 Task: Change the settings to start the week on Sunday.
Action: Mouse moved to (1061, 111)
Screenshot: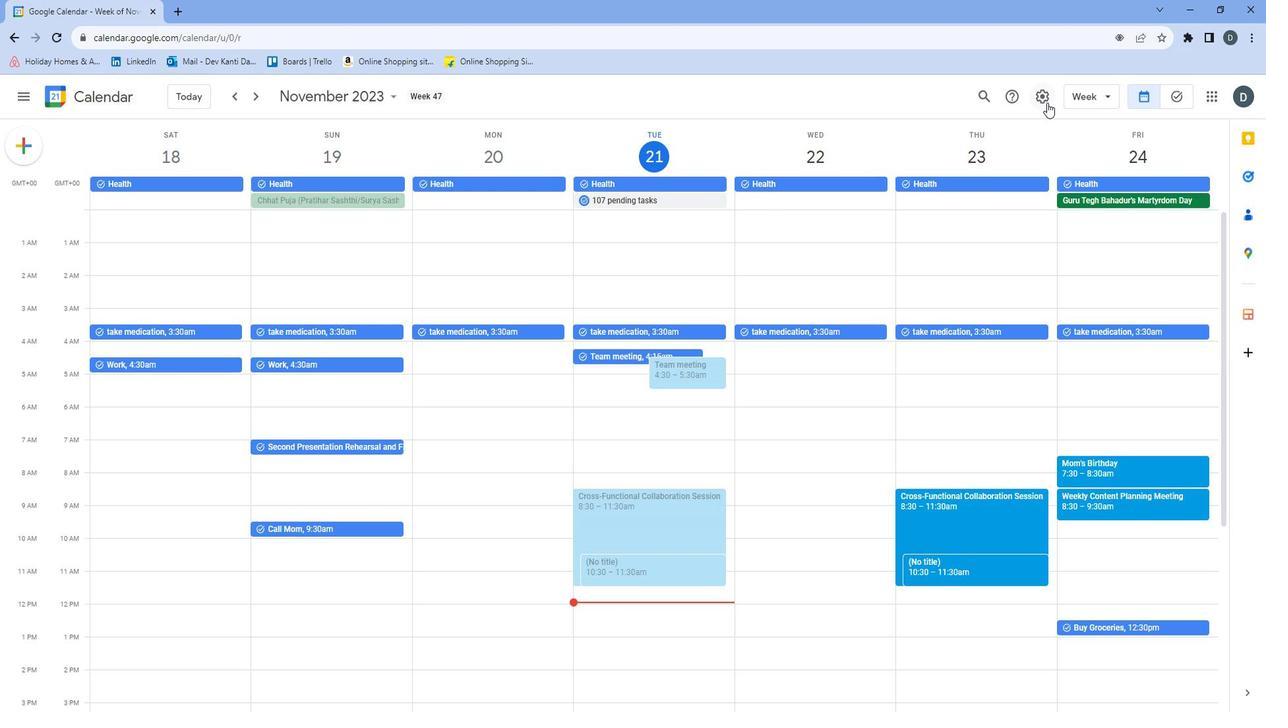 
Action: Mouse pressed left at (1061, 111)
Screenshot: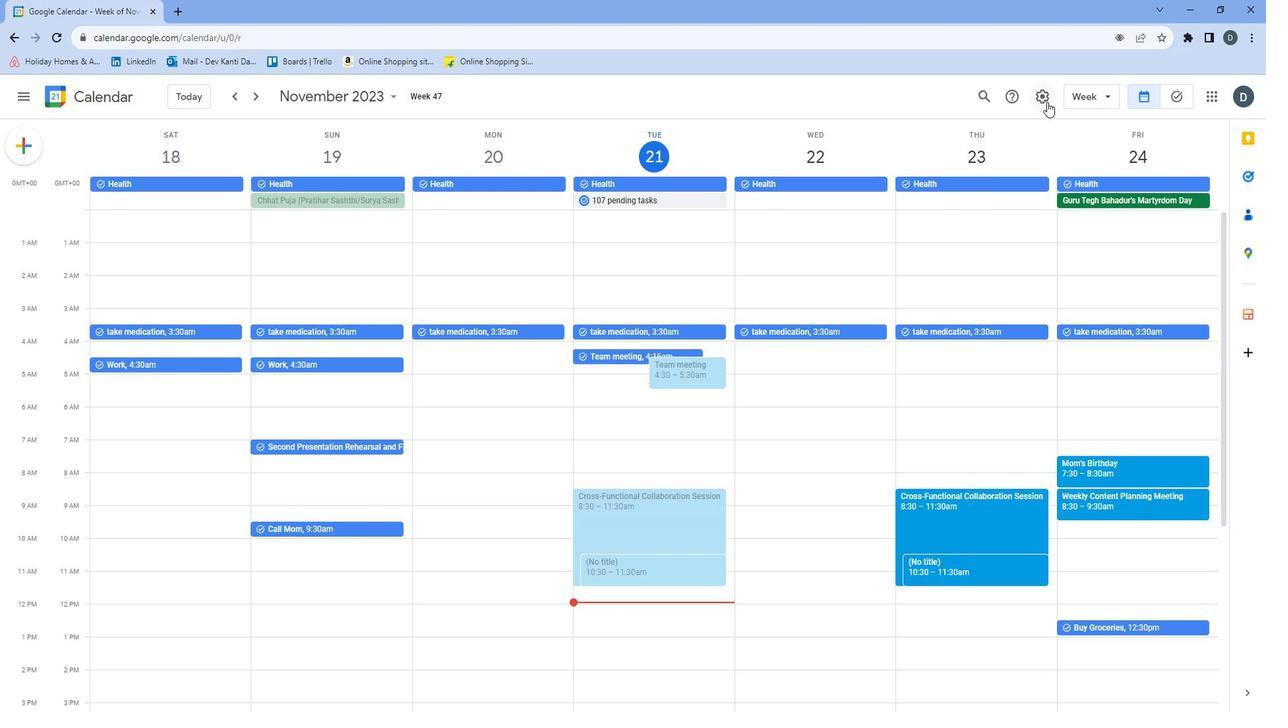
Action: Mouse moved to (1061, 133)
Screenshot: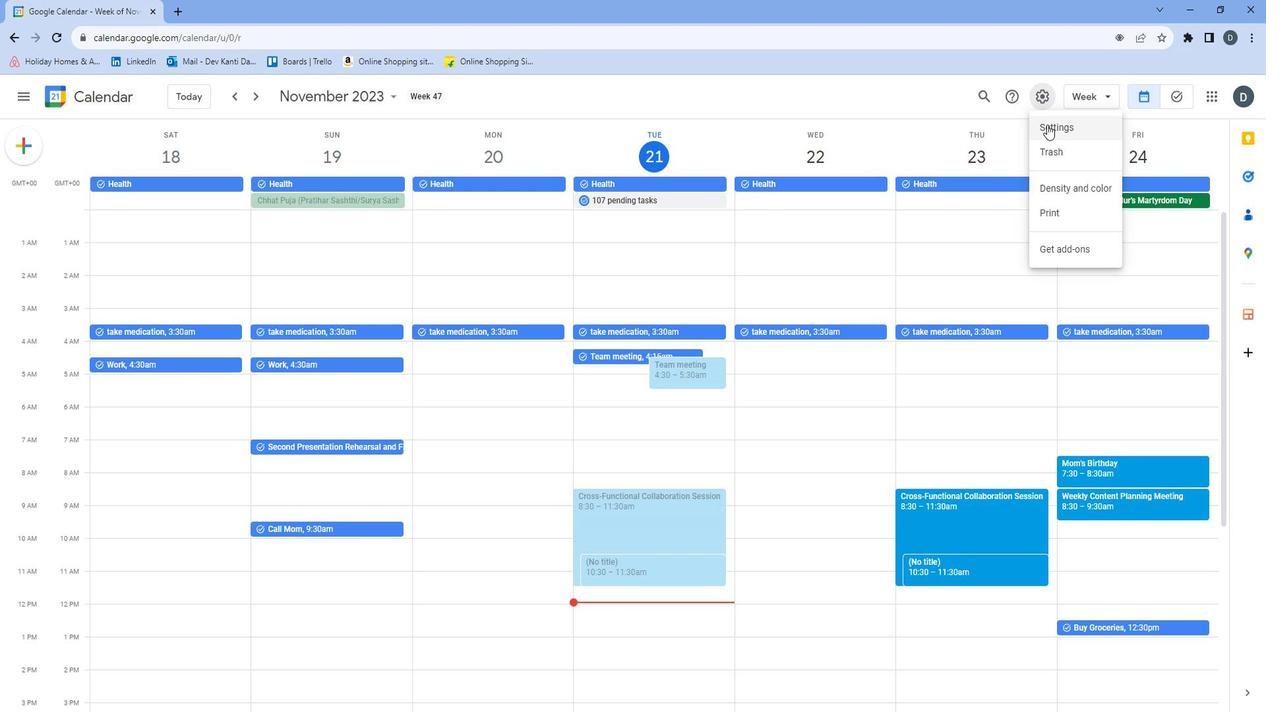 
Action: Mouse pressed left at (1061, 133)
Screenshot: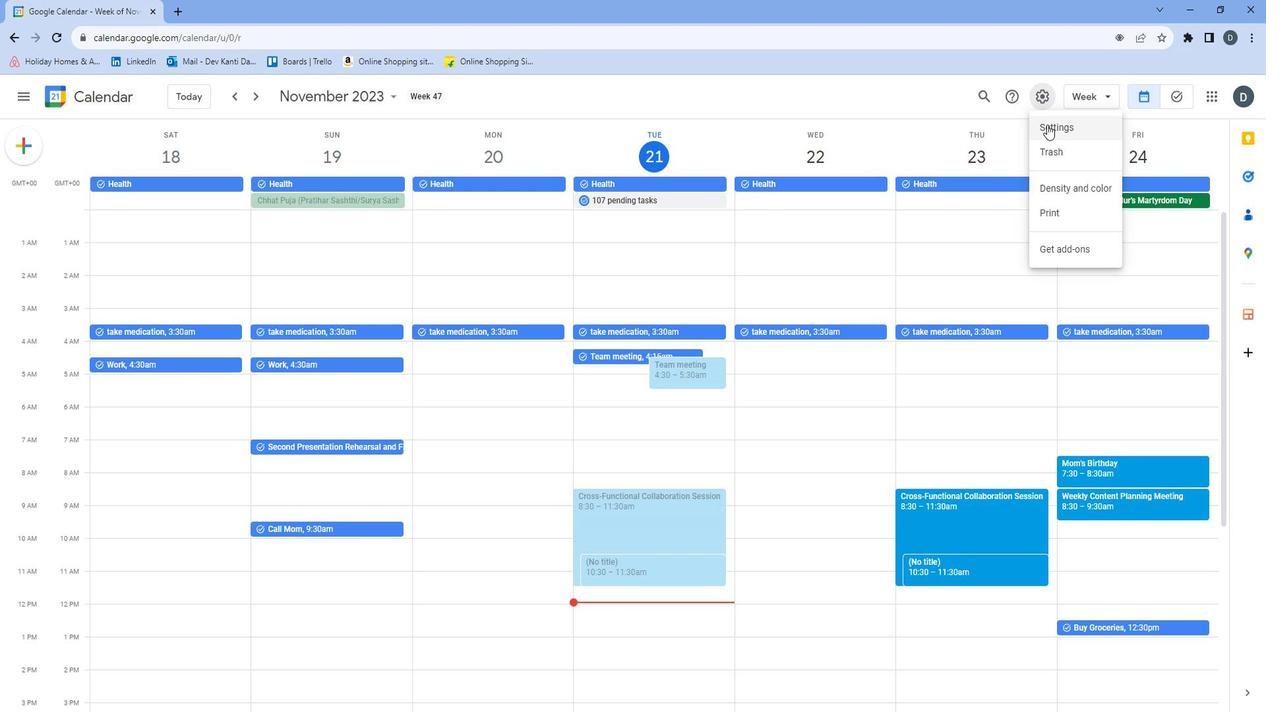 
Action: Mouse moved to (735, 321)
Screenshot: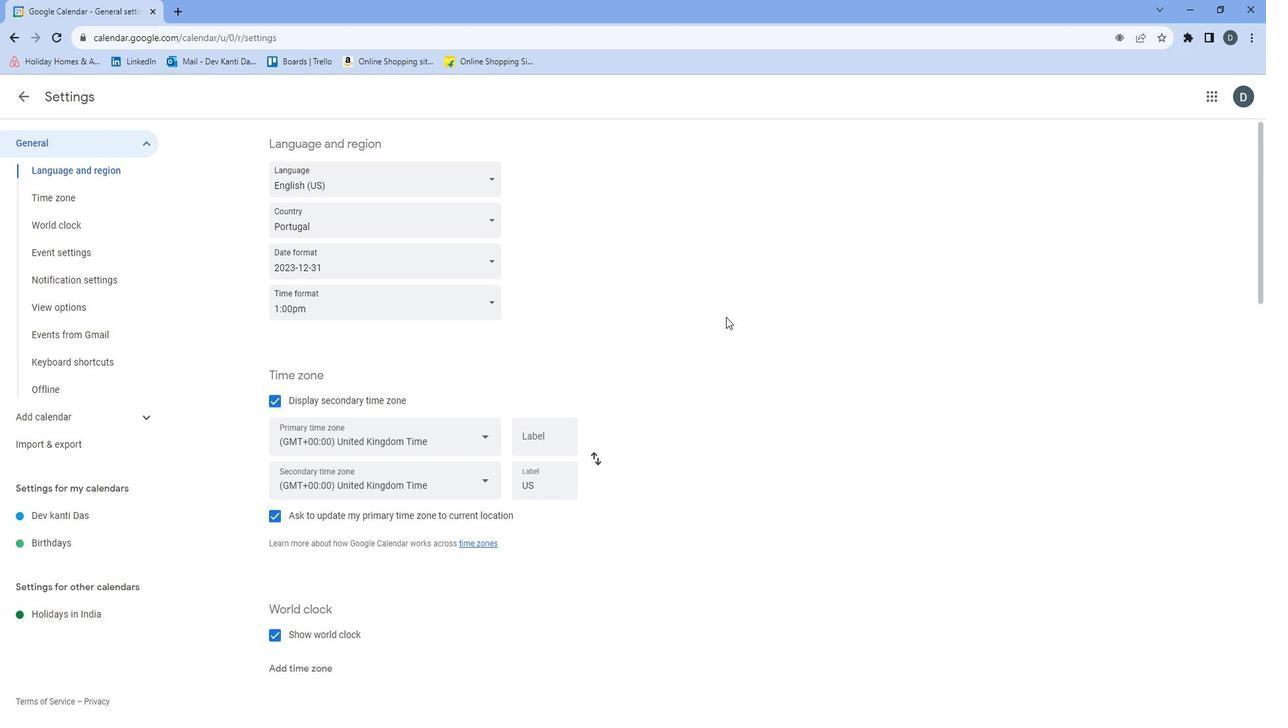 
Action: Mouse scrolled (735, 320) with delta (0, 0)
Screenshot: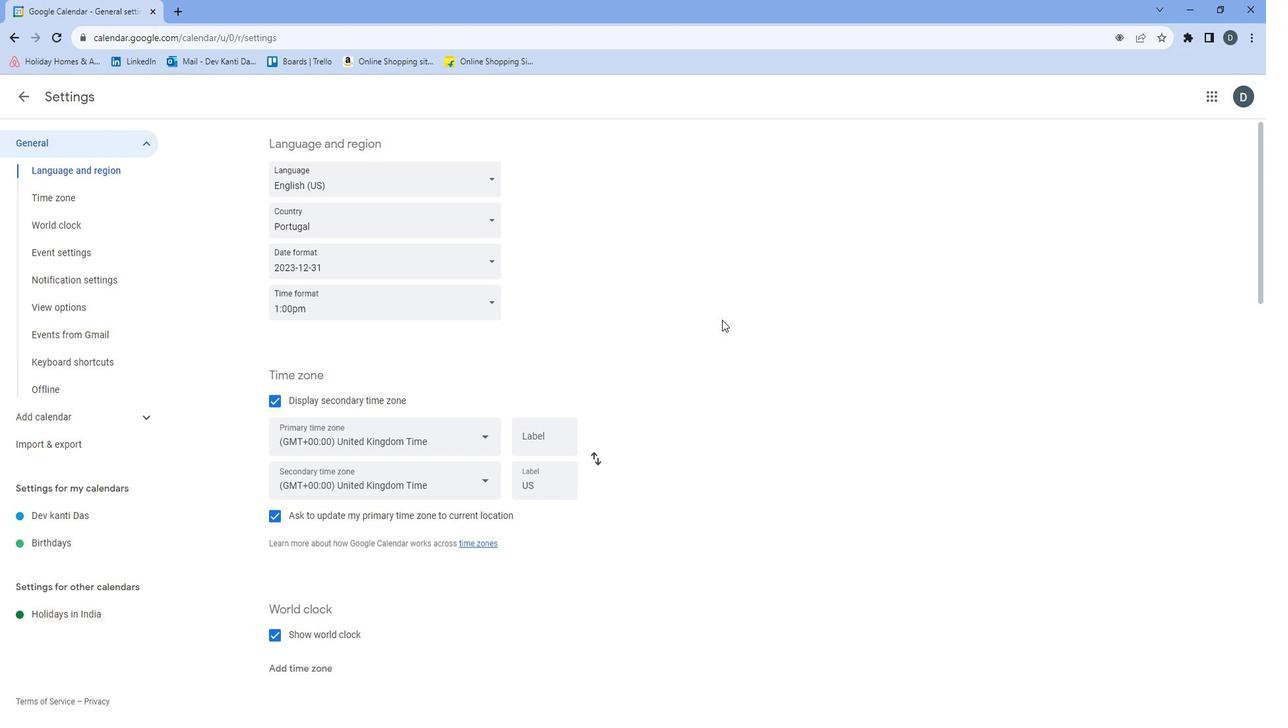 
Action: Mouse moved to (735, 321)
Screenshot: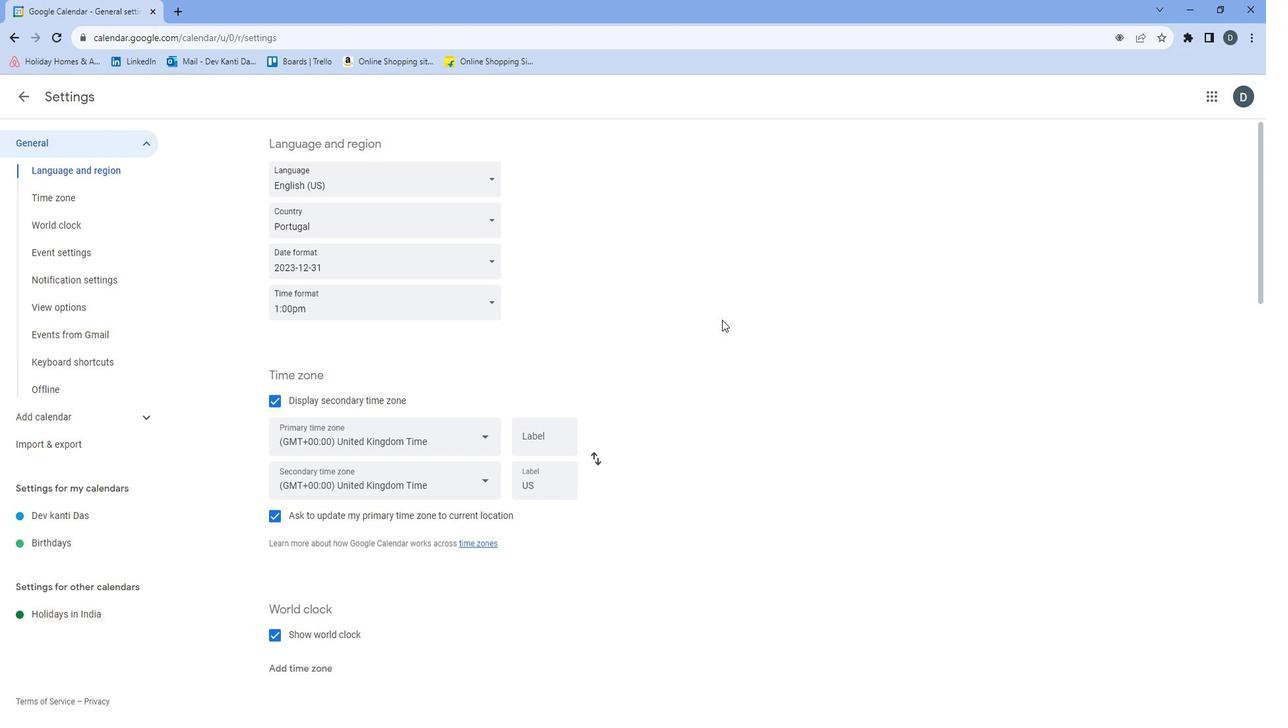 
Action: Mouse scrolled (735, 320) with delta (0, 0)
Screenshot: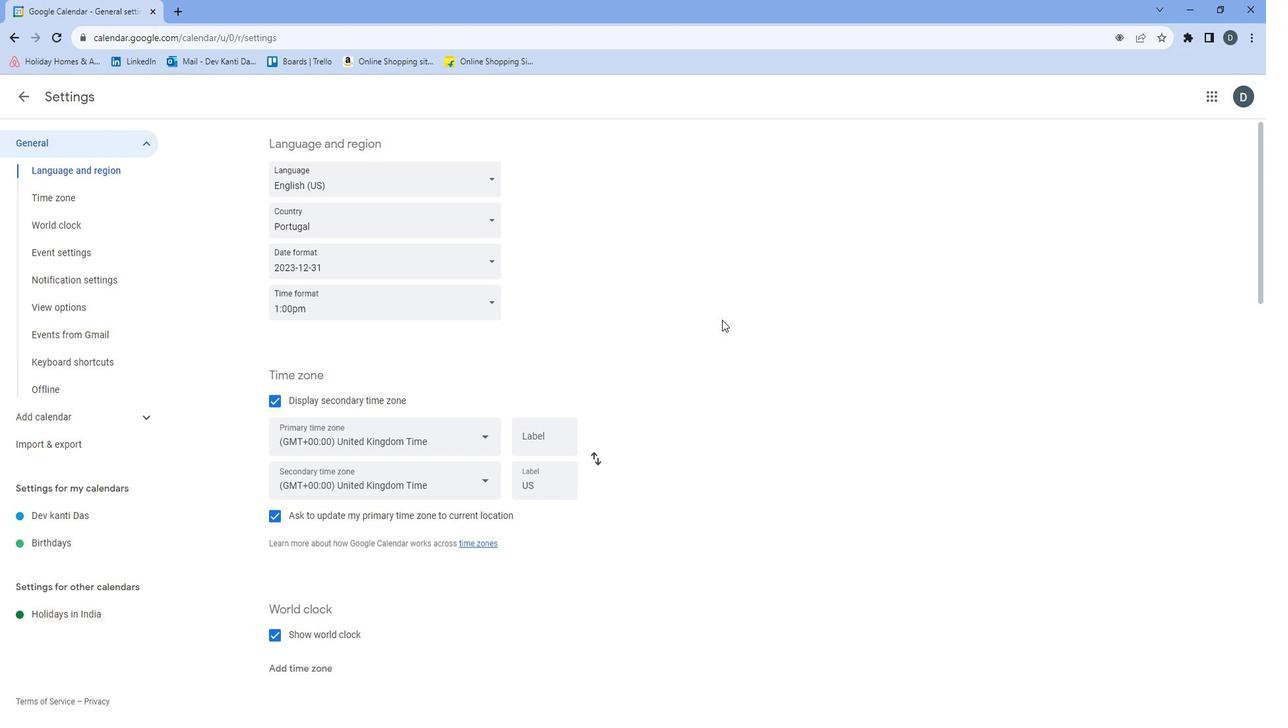 
Action: Mouse moved to (734, 321)
Screenshot: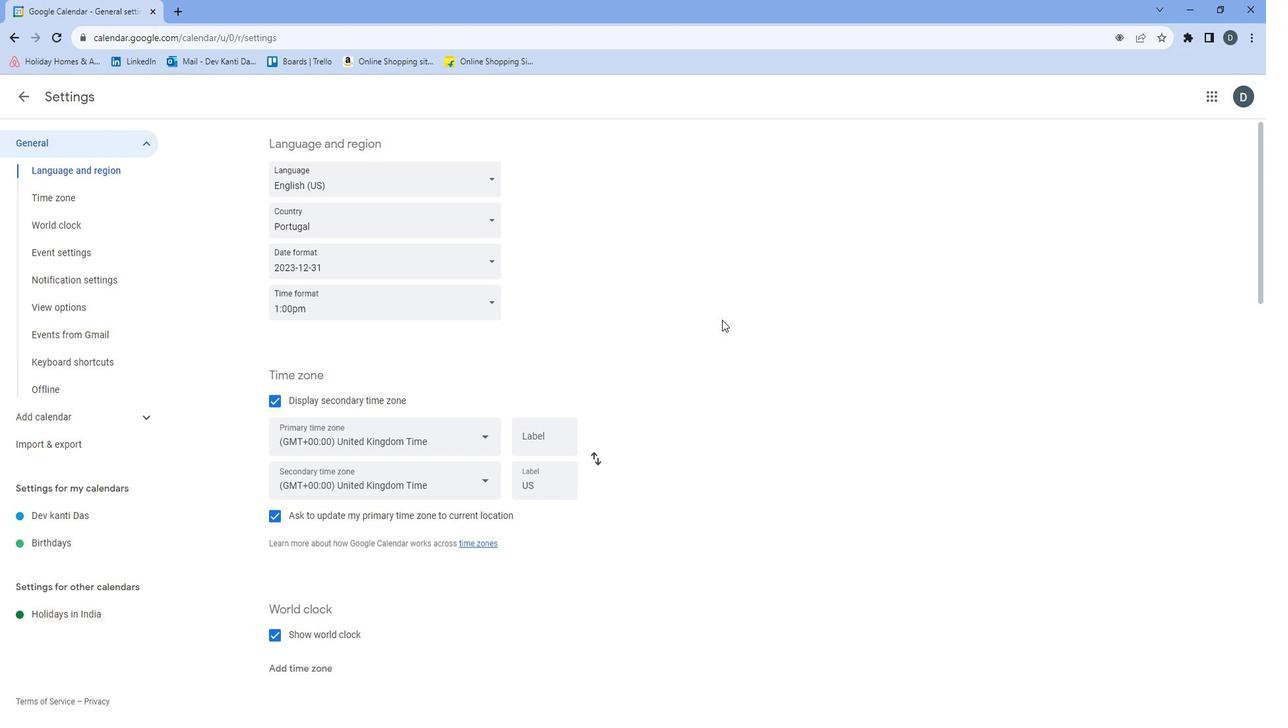 
Action: Mouse scrolled (734, 320) with delta (0, 0)
Screenshot: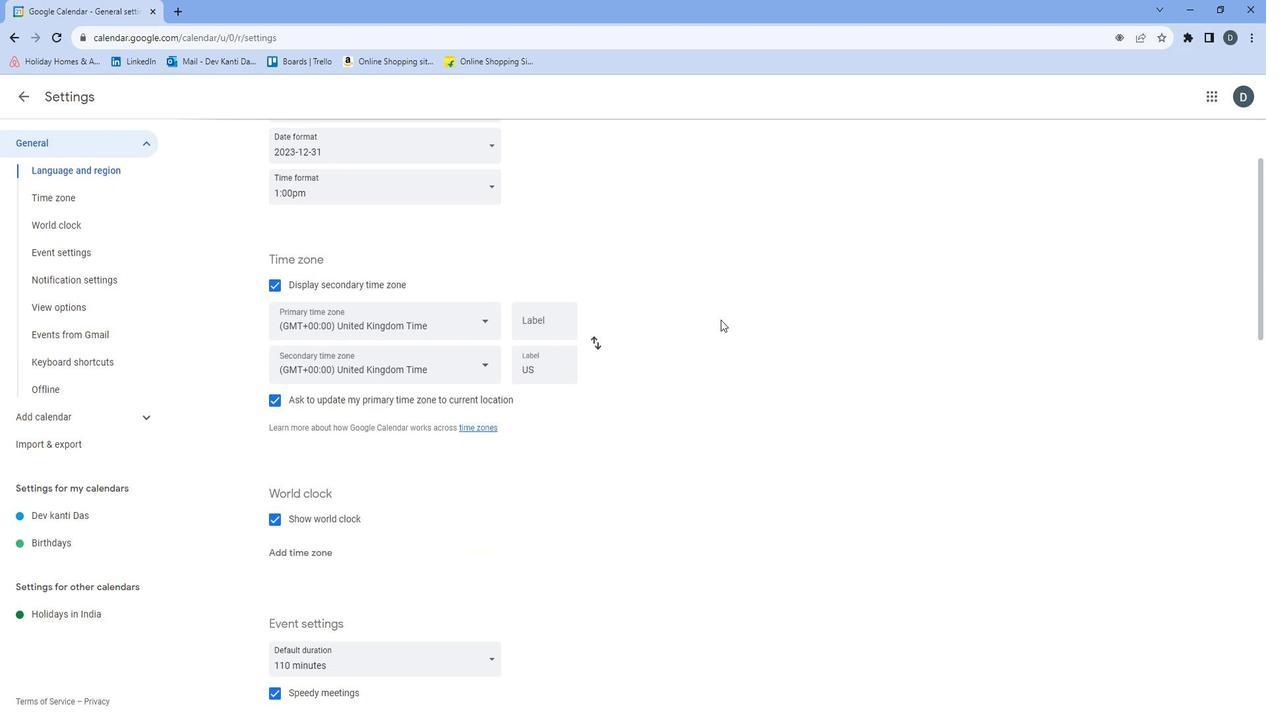
Action: Mouse moved to (733, 320)
Screenshot: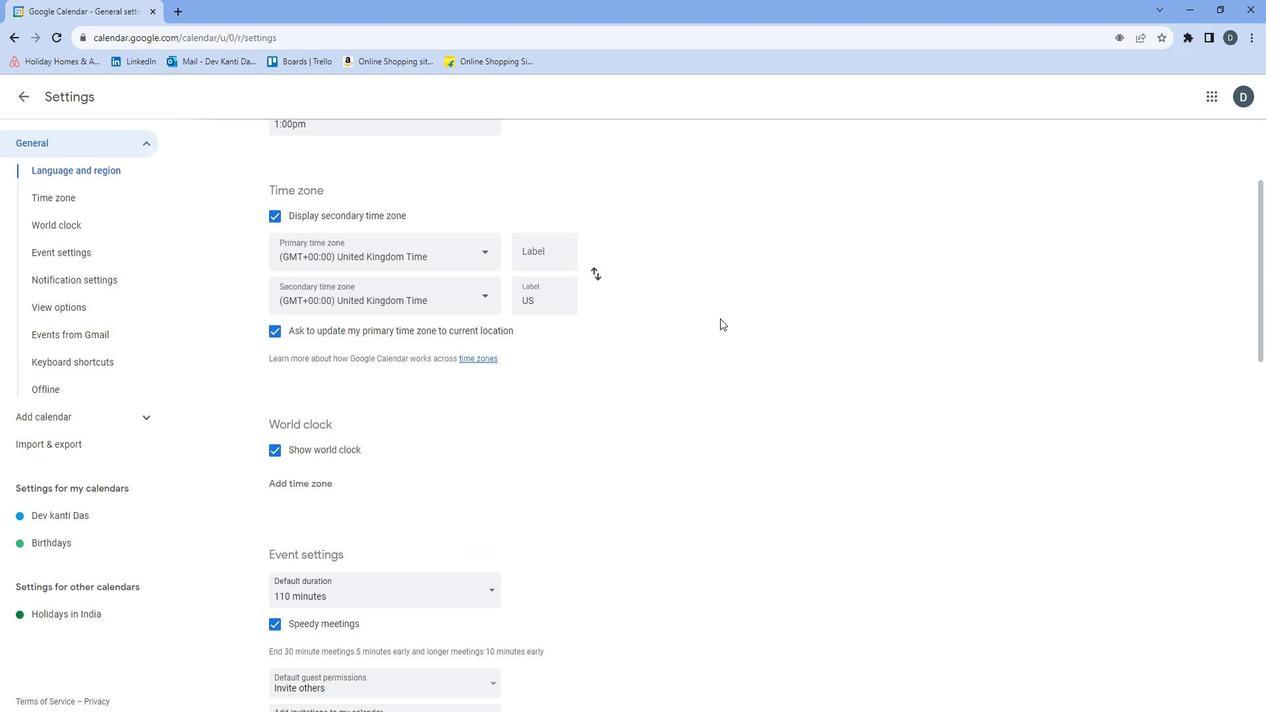 
Action: Mouse scrolled (733, 319) with delta (0, 0)
Screenshot: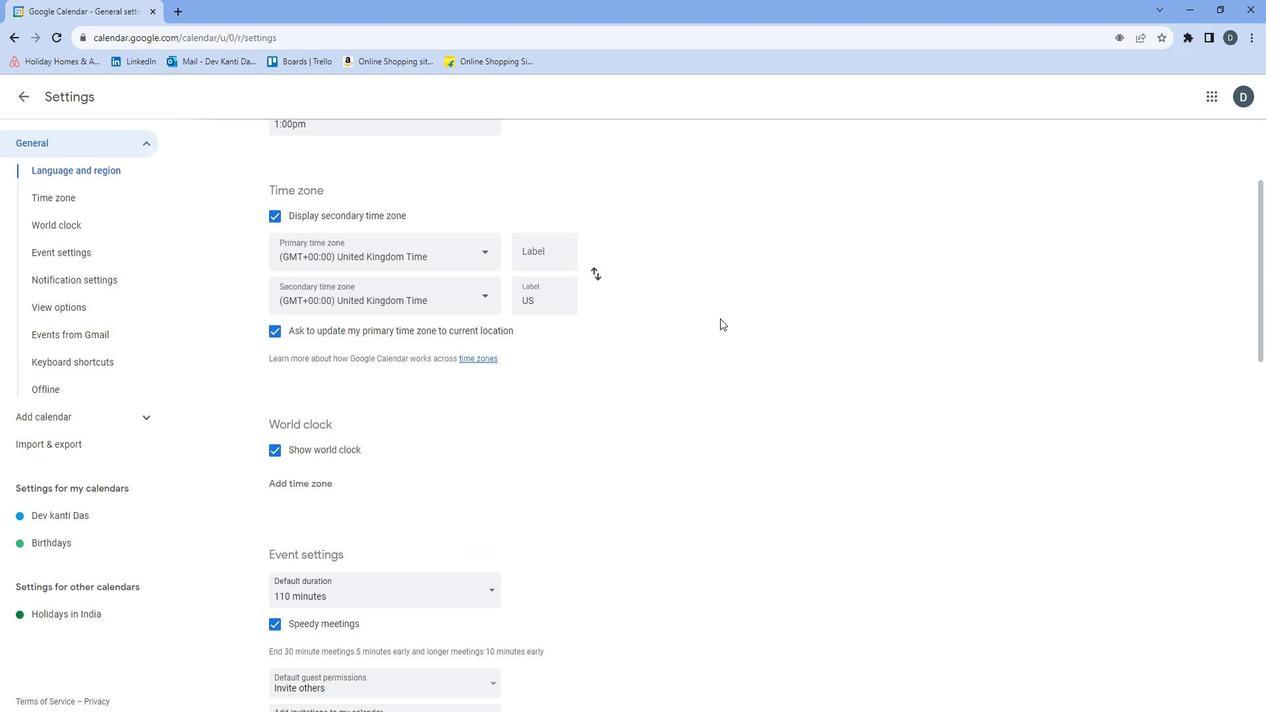 
Action: Mouse moved to (733, 314)
Screenshot: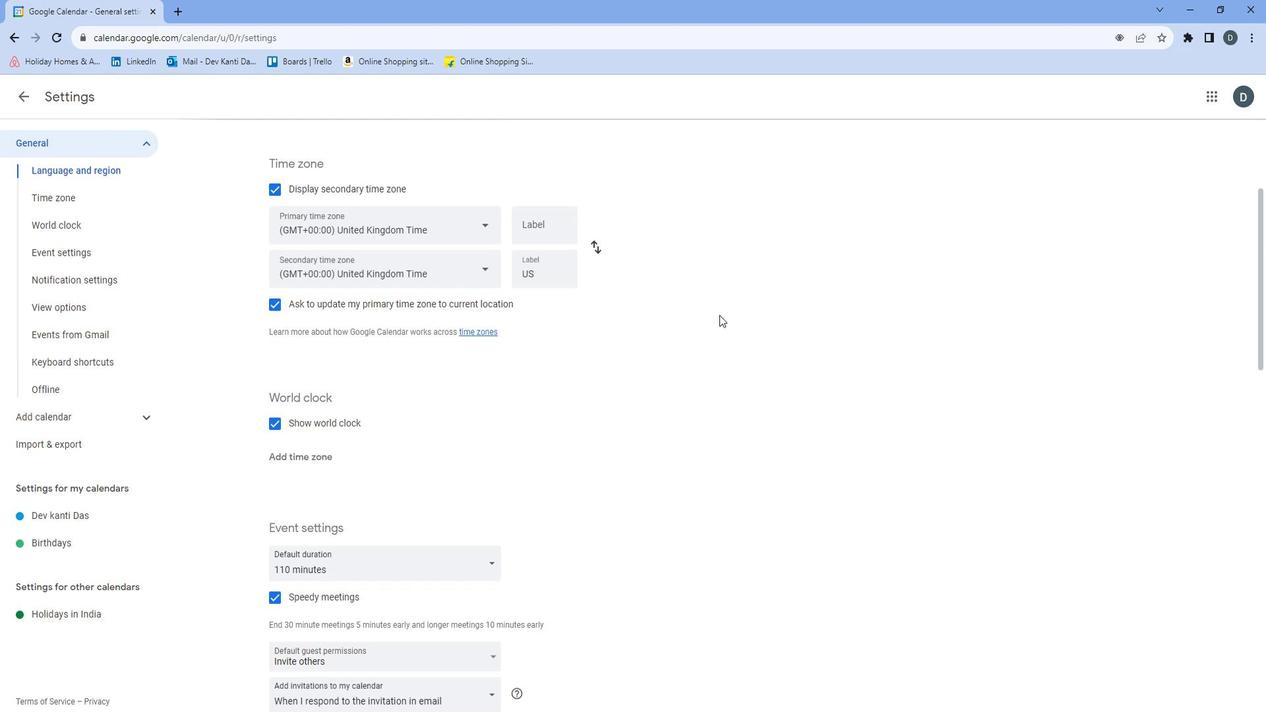 
Action: Mouse scrolled (733, 314) with delta (0, 0)
Screenshot: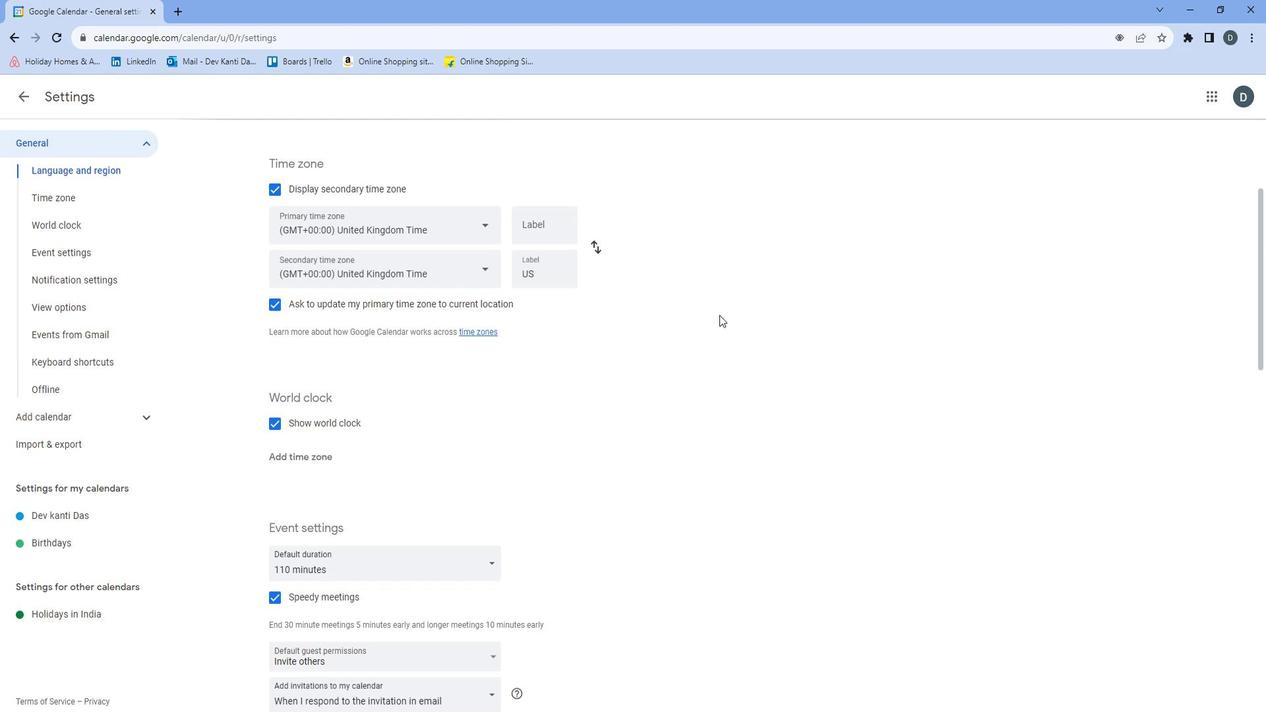 
Action: Mouse moved to (733, 311)
Screenshot: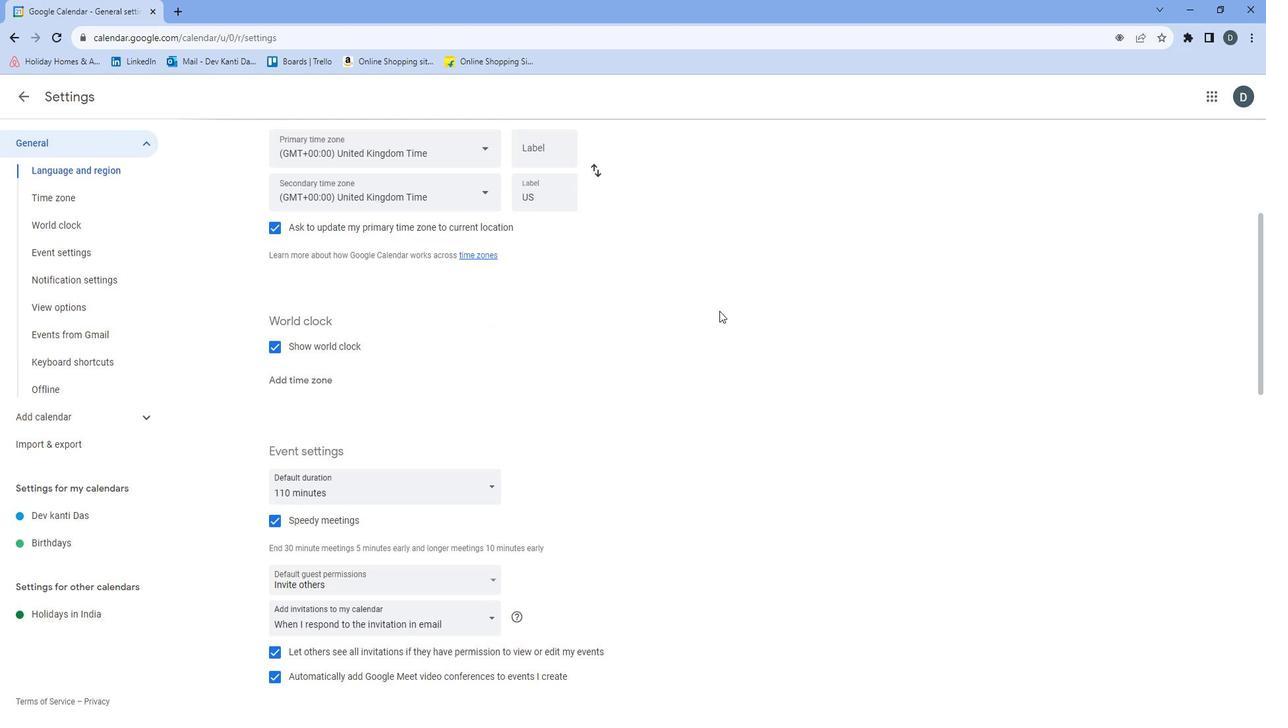 
Action: Mouse scrolled (733, 310) with delta (0, 0)
Screenshot: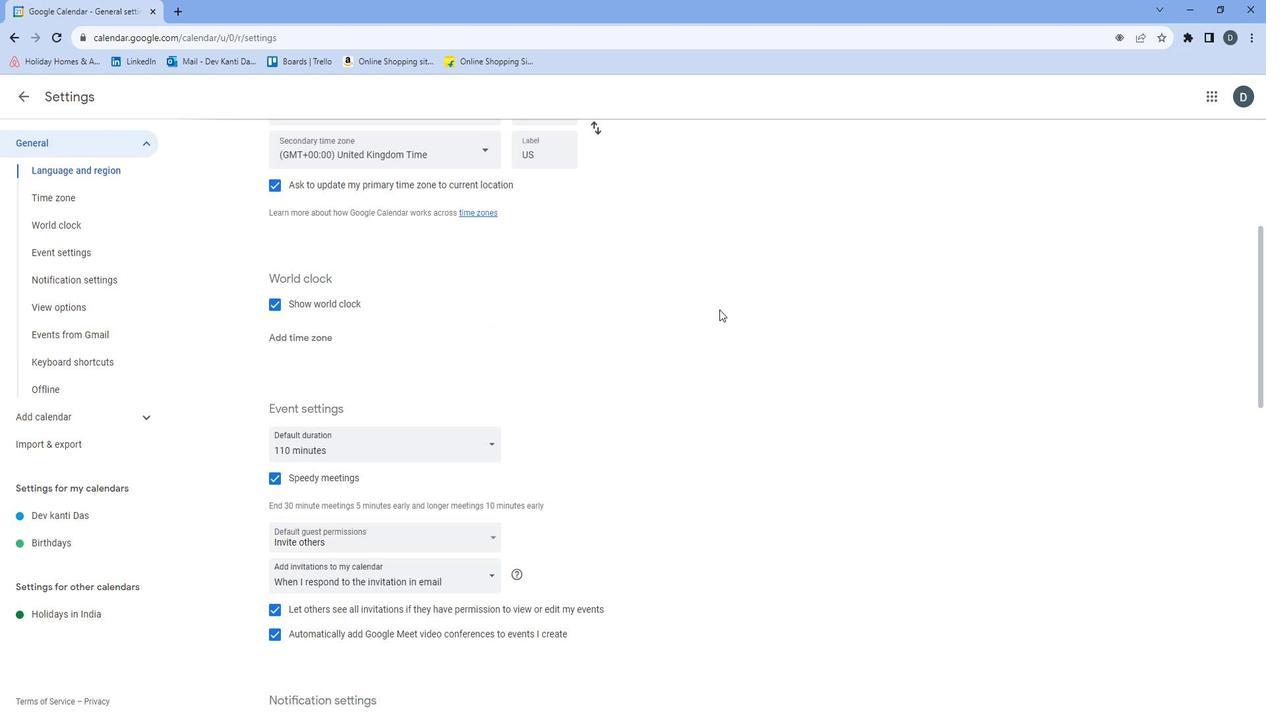 
Action: Mouse moved to (734, 310)
Screenshot: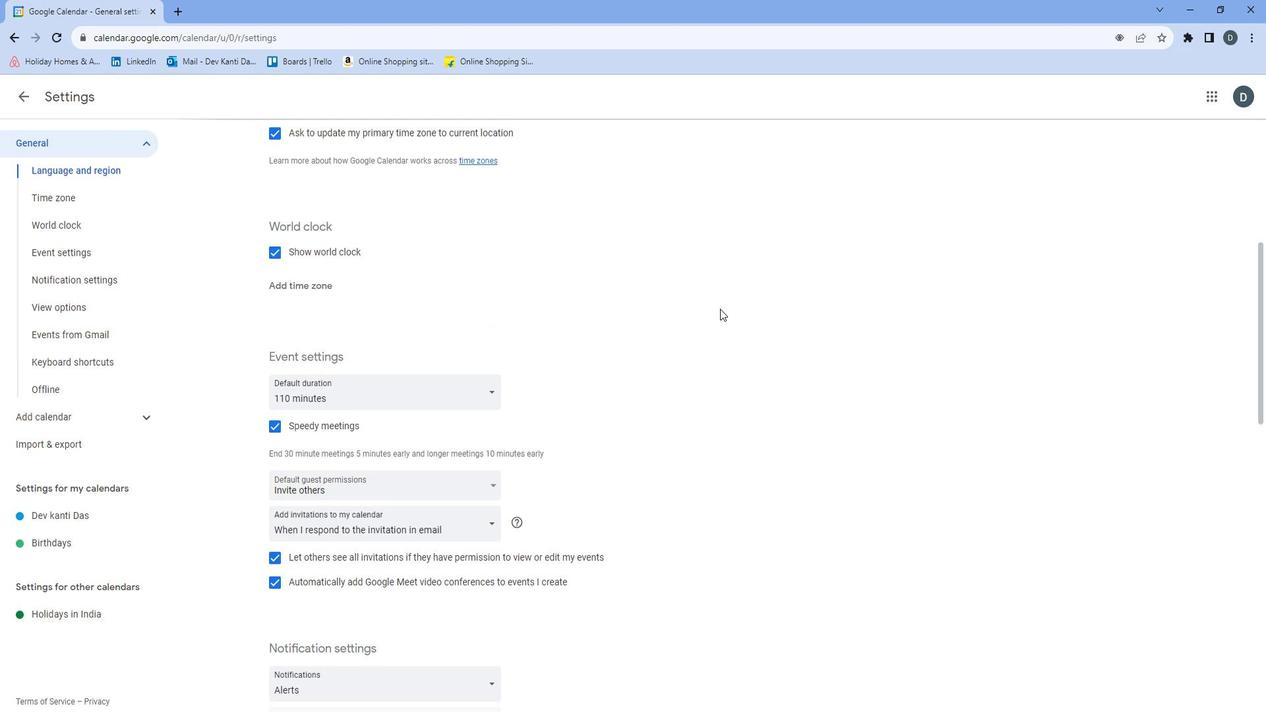 
Action: Mouse scrolled (734, 309) with delta (0, 0)
Screenshot: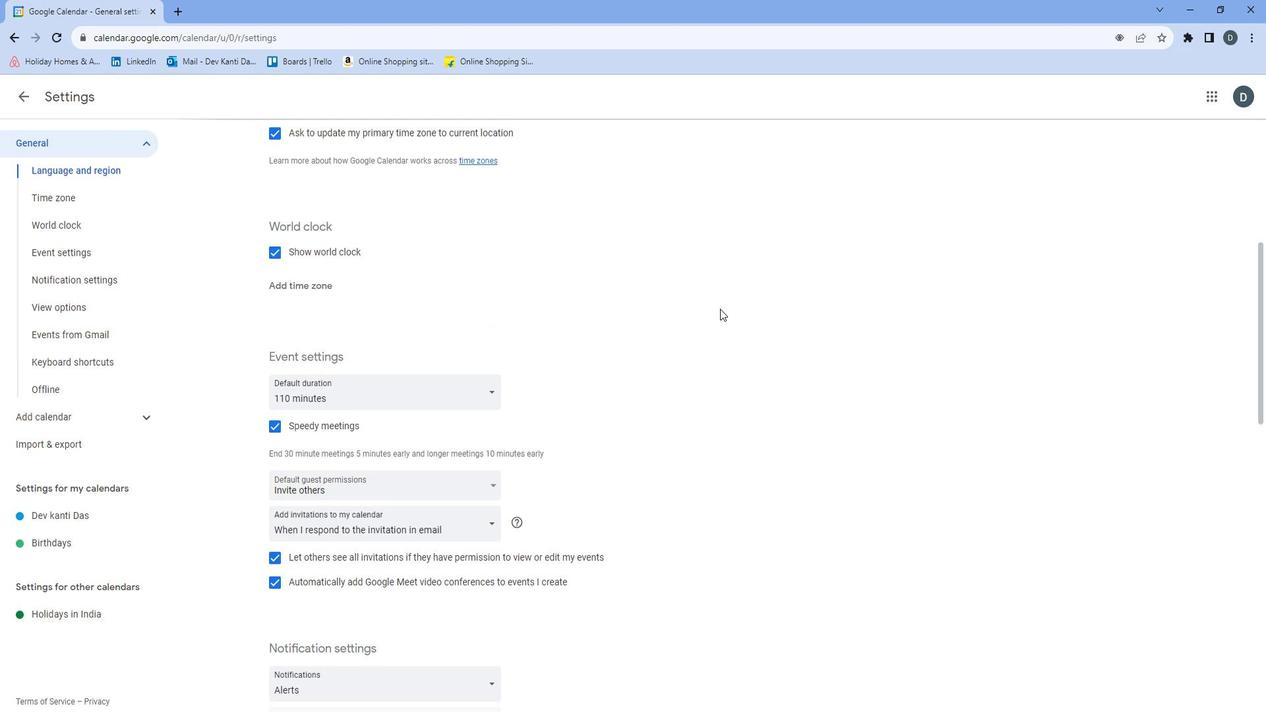 
Action: Mouse moved to (737, 312)
Screenshot: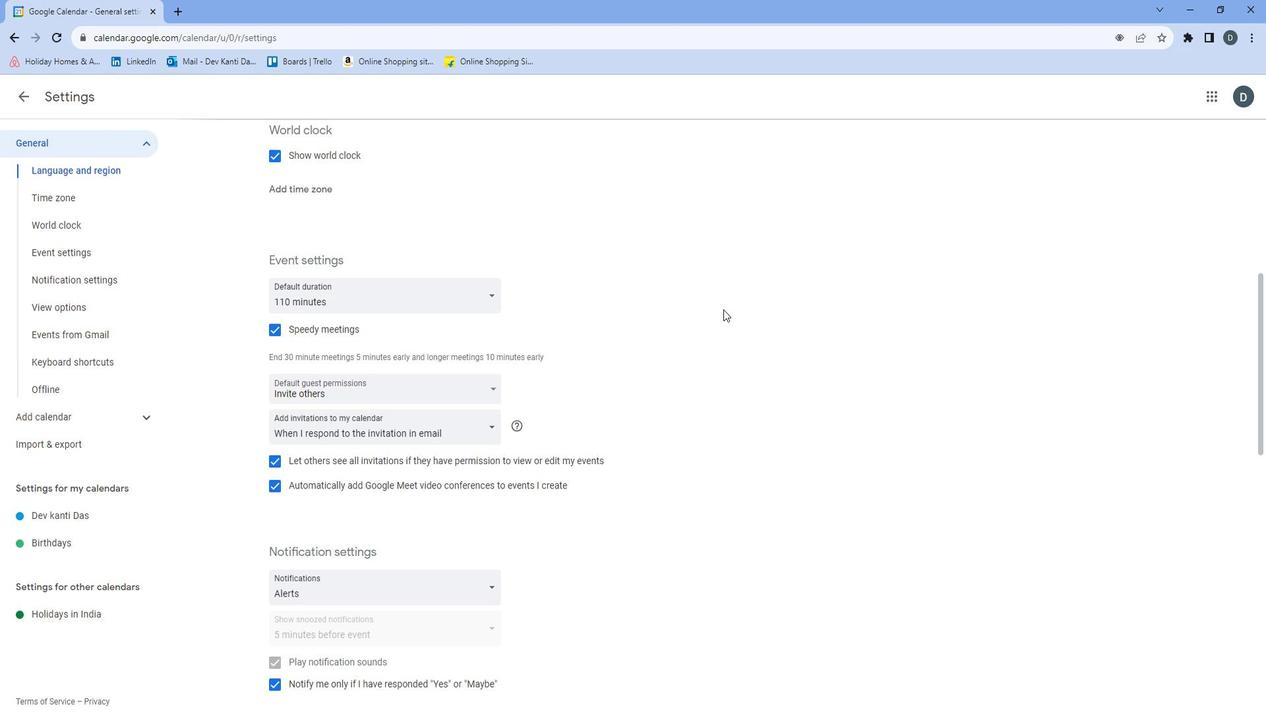 
Action: Mouse scrolled (737, 312) with delta (0, 0)
Screenshot: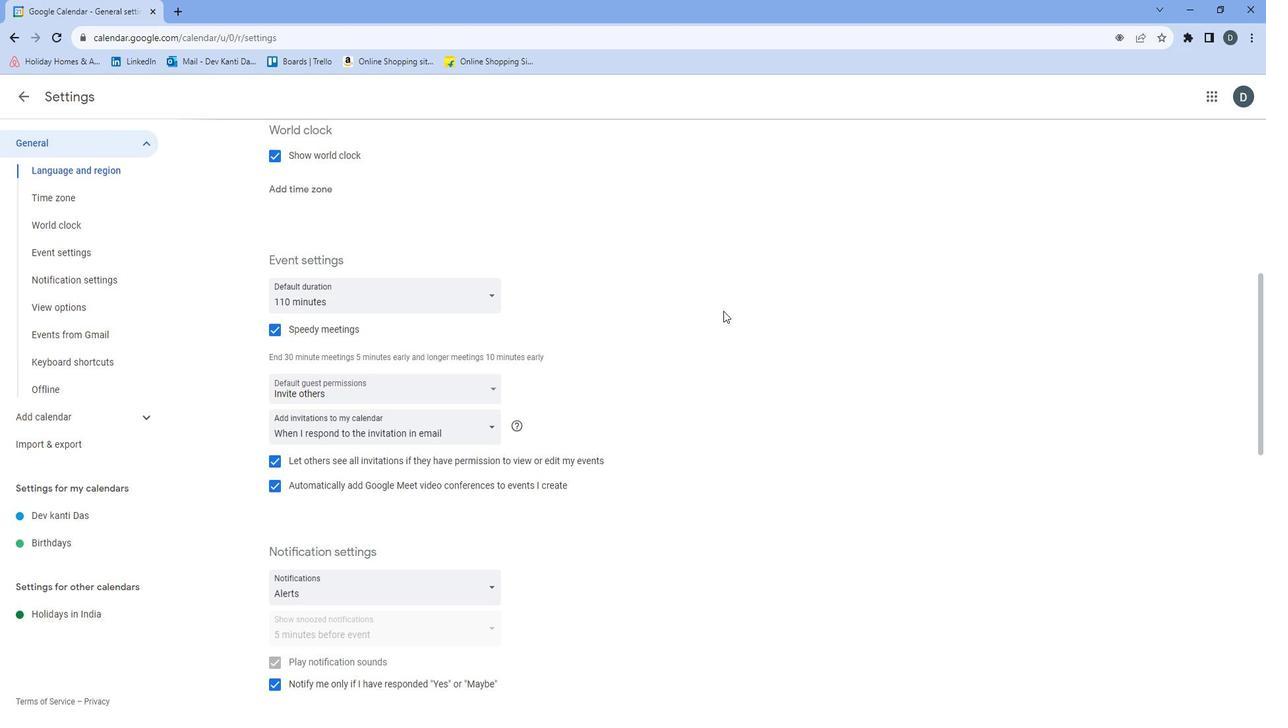 
Action: Mouse scrolled (737, 312) with delta (0, 0)
Screenshot: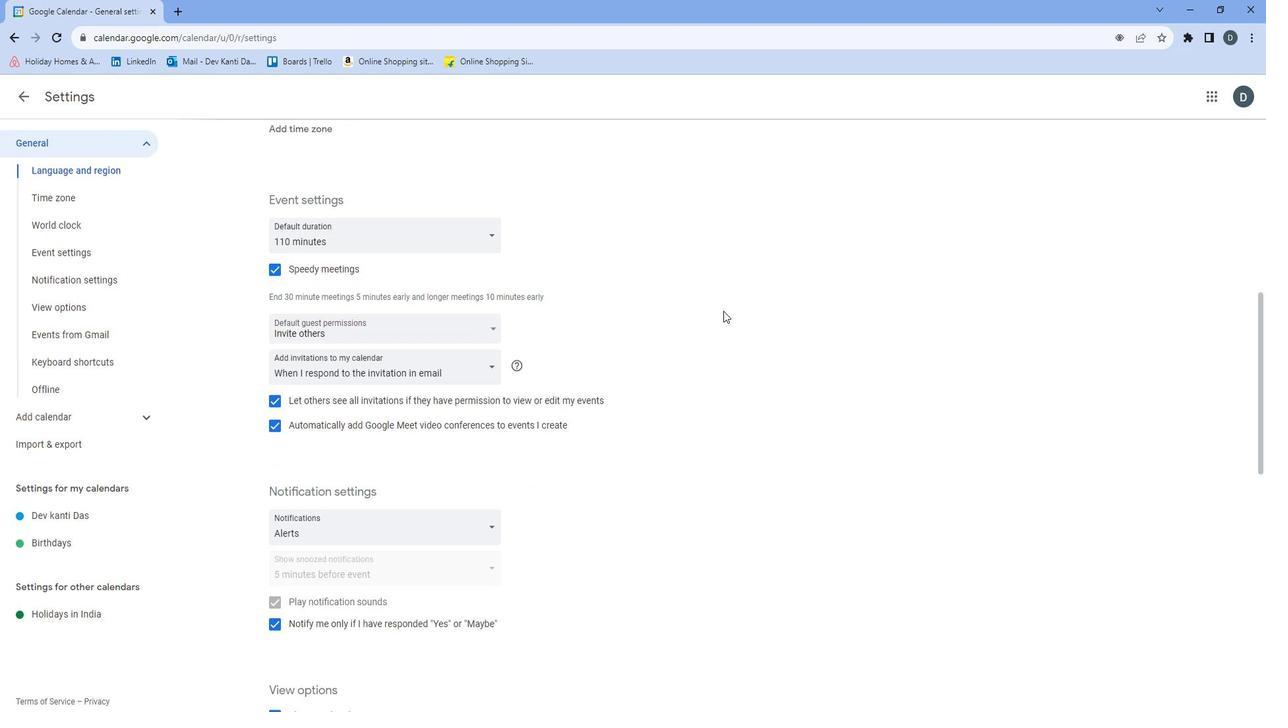 
Action: Mouse scrolled (737, 312) with delta (0, 0)
Screenshot: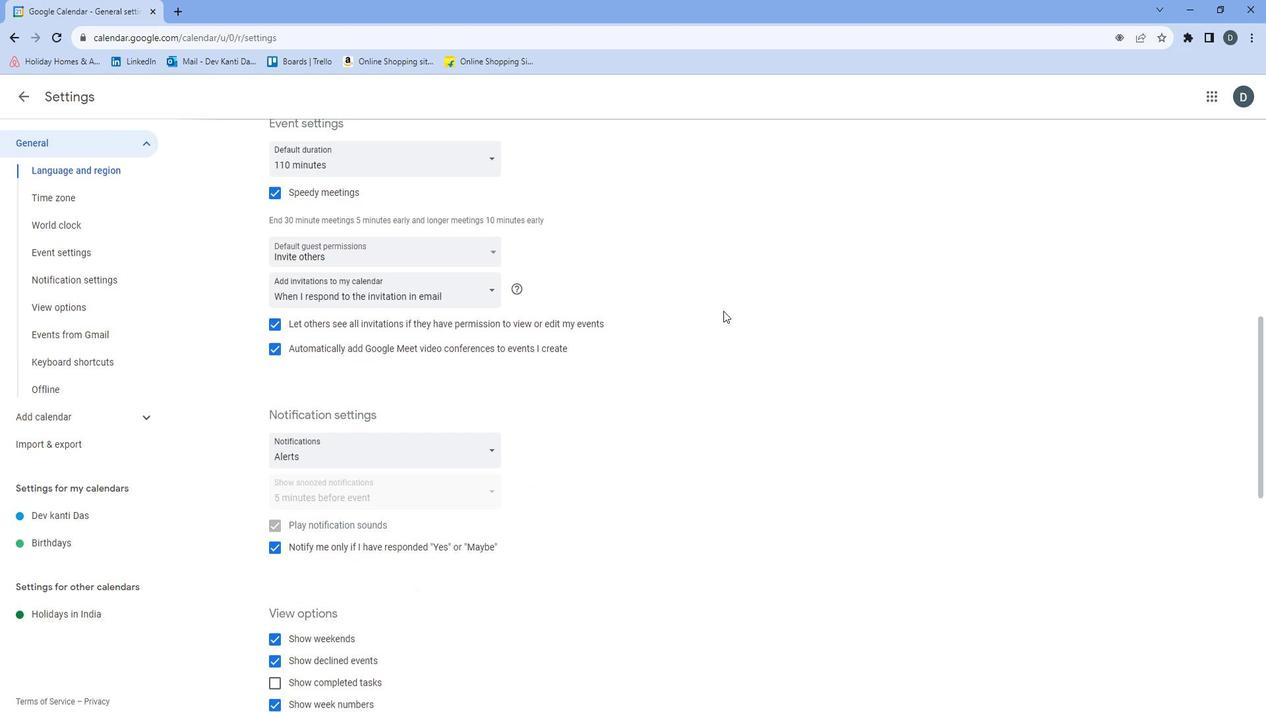 
Action: Mouse scrolled (737, 312) with delta (0, 0)
Screenshot: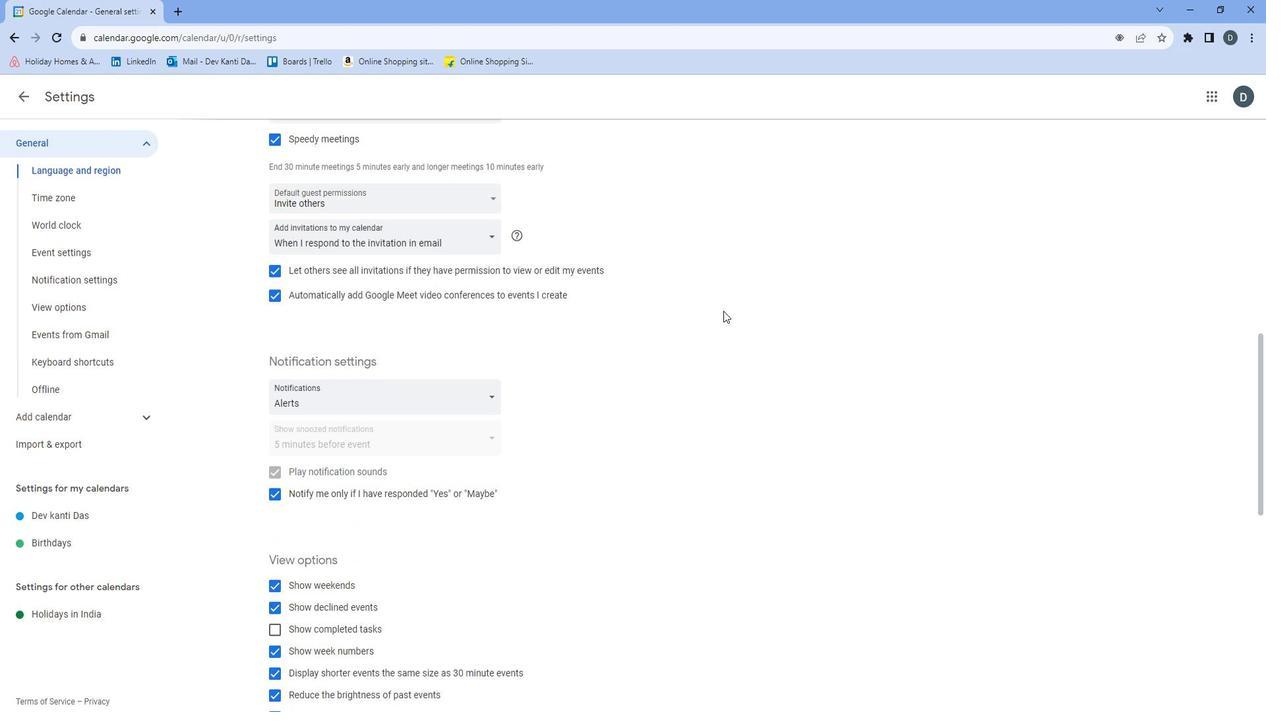 
Action: Mouse moved to (735, 311)
Screenshot: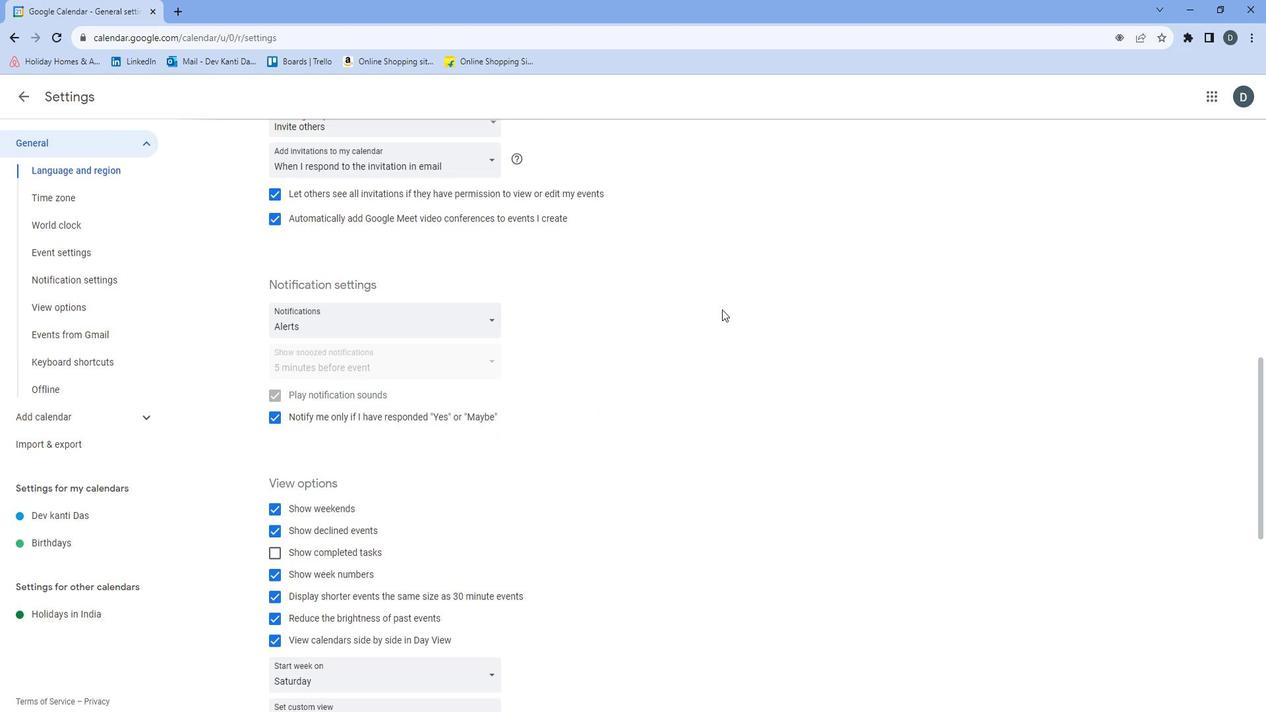 
Action: Mouse scrolled (735, 310) with delta (0, 0)
Screenshot: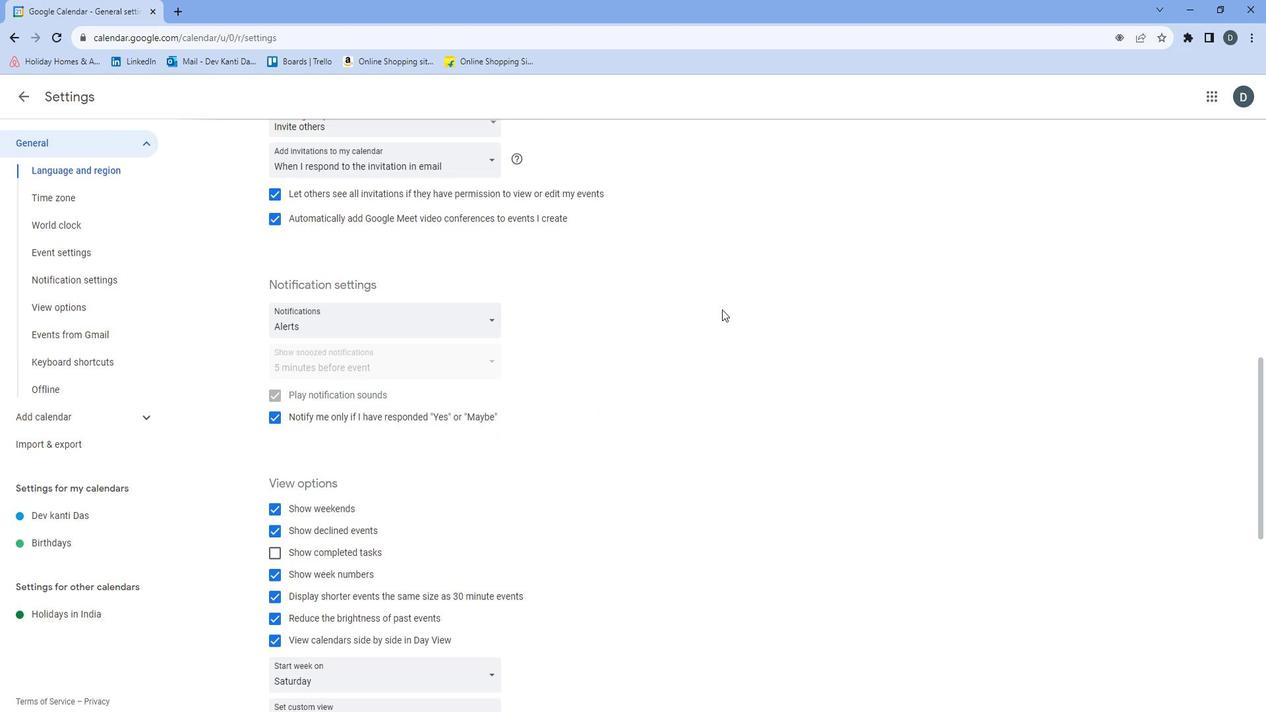 
Action: Mouse moved to (735, 310)
Screenshot: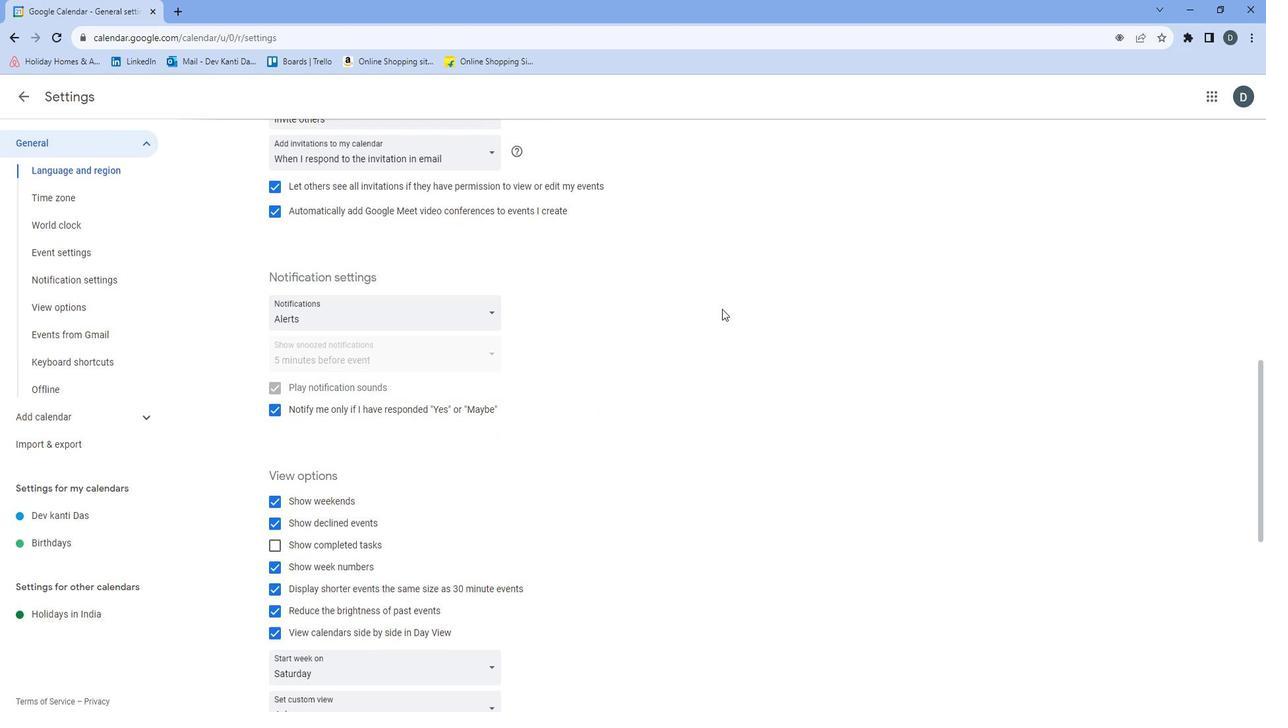 
Action: Mouse scrolled (735, 310) with delta (0, 0)
Screenshot: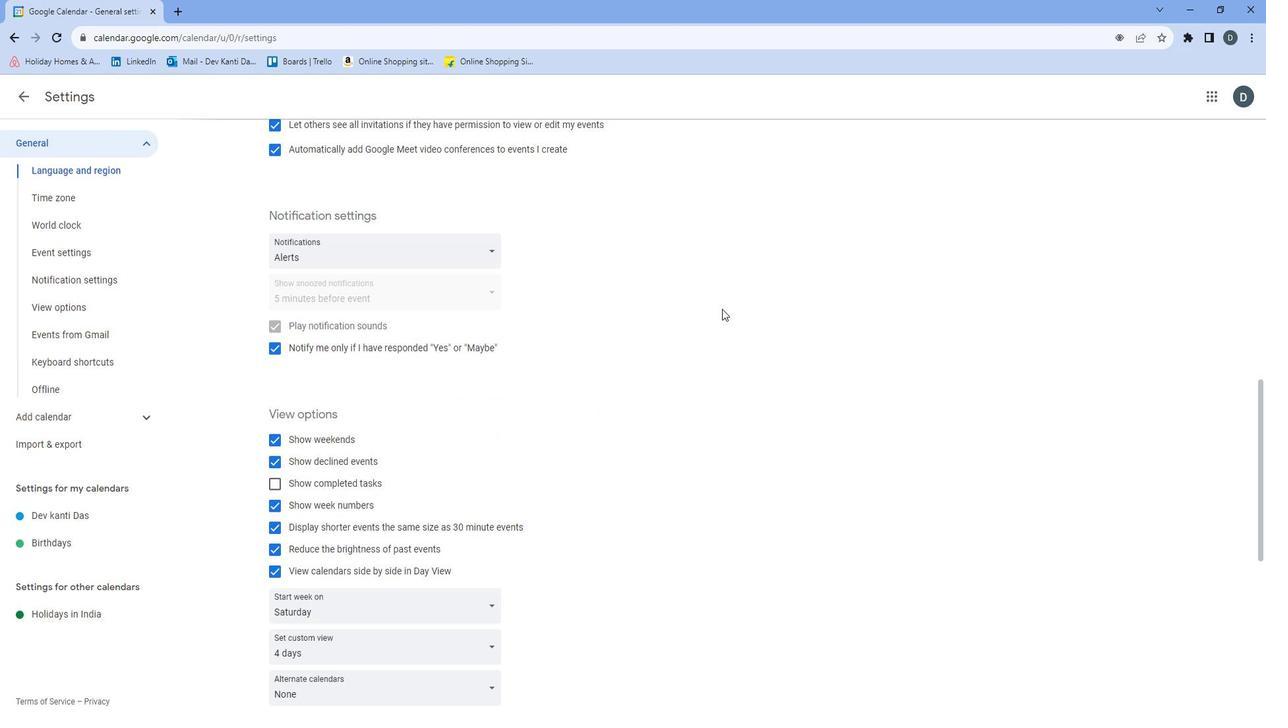 
Action: Mouse moved to (735, 310)
Screenshot: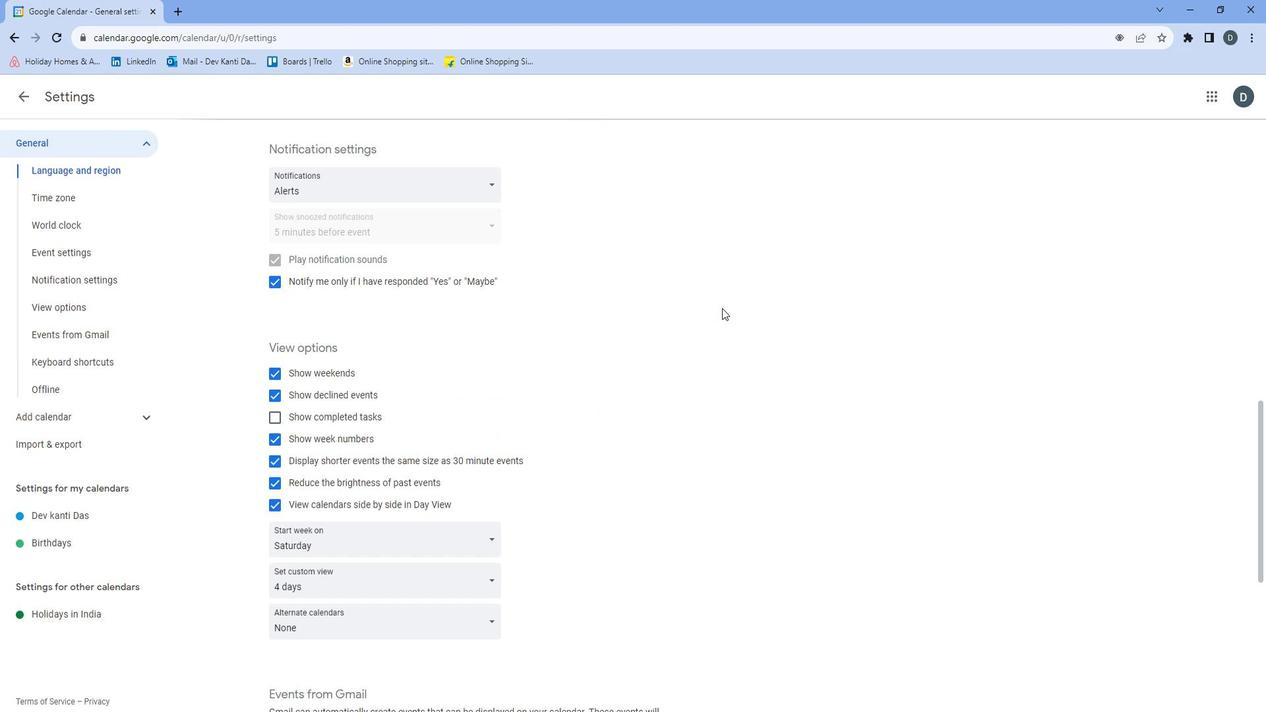 
Action: Mouse scrolled (735, 309) with delta (0, 0)
Screenshot: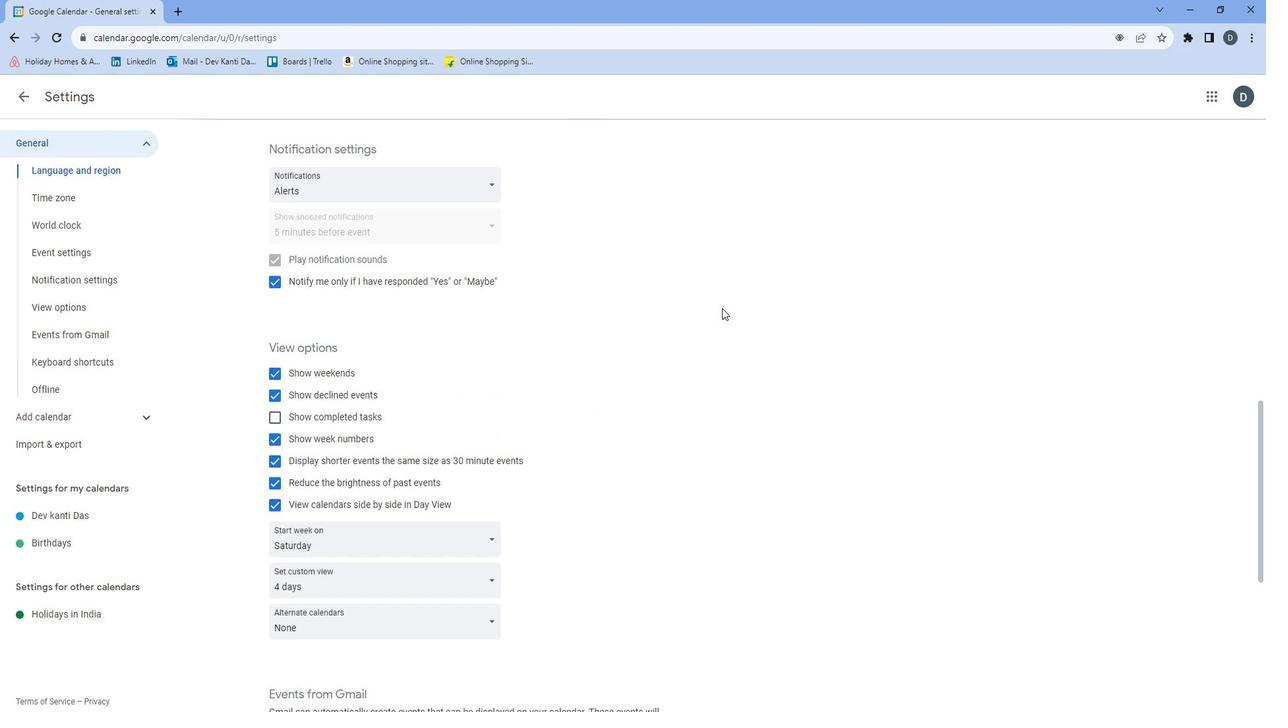 
Action: Mouse moved to (487, 462)
Screenshot: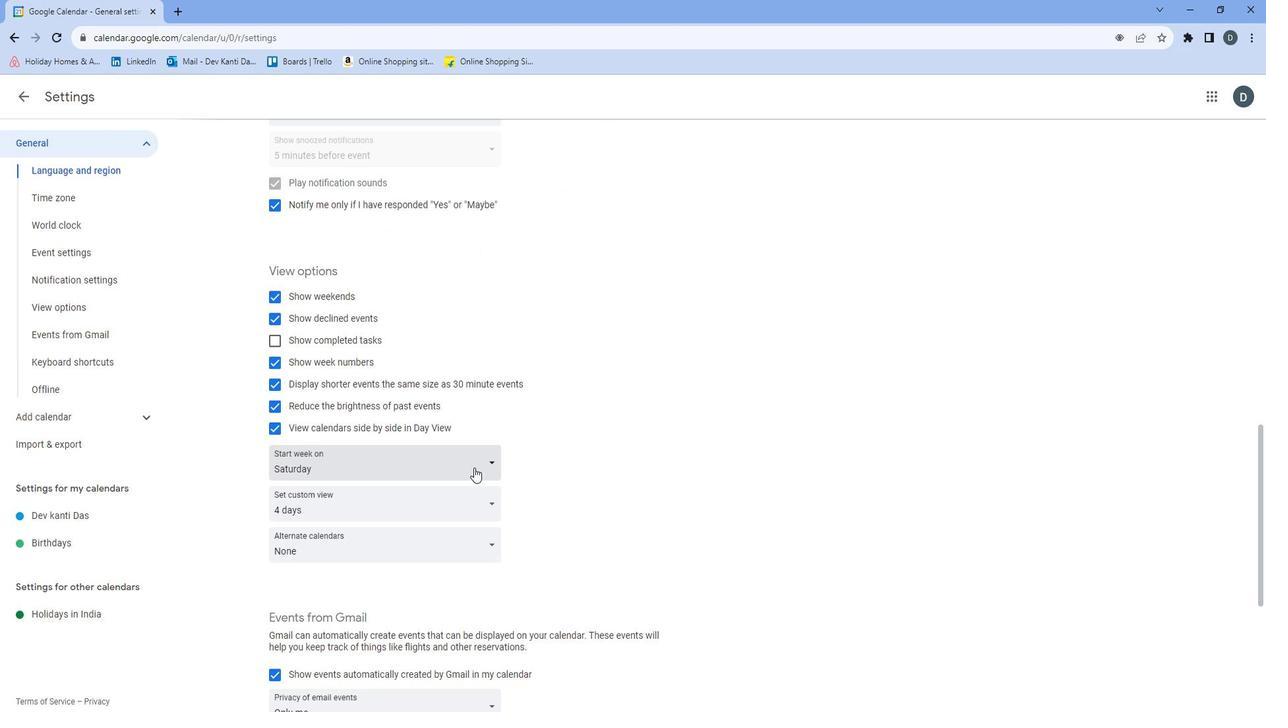 
Action: Mouse pressed left at (487, 462)
Screenshot: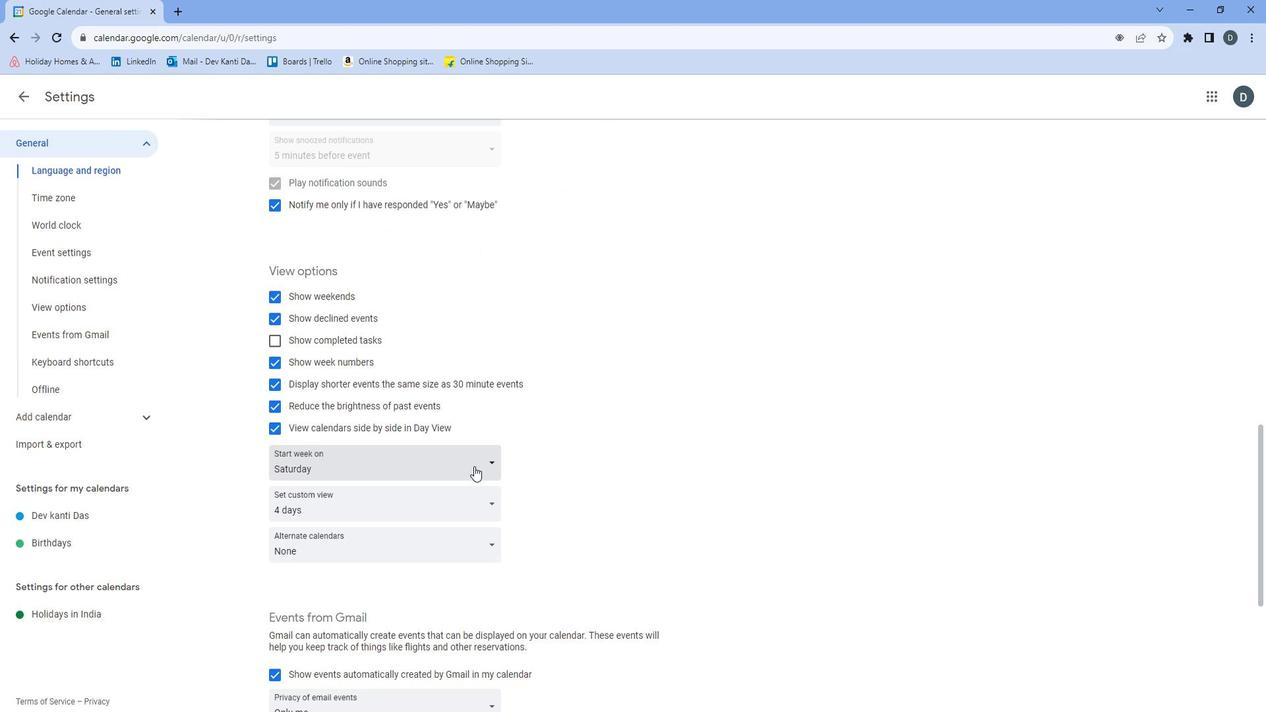 
Action: Mouse moved to (471, 511)
Screenshot: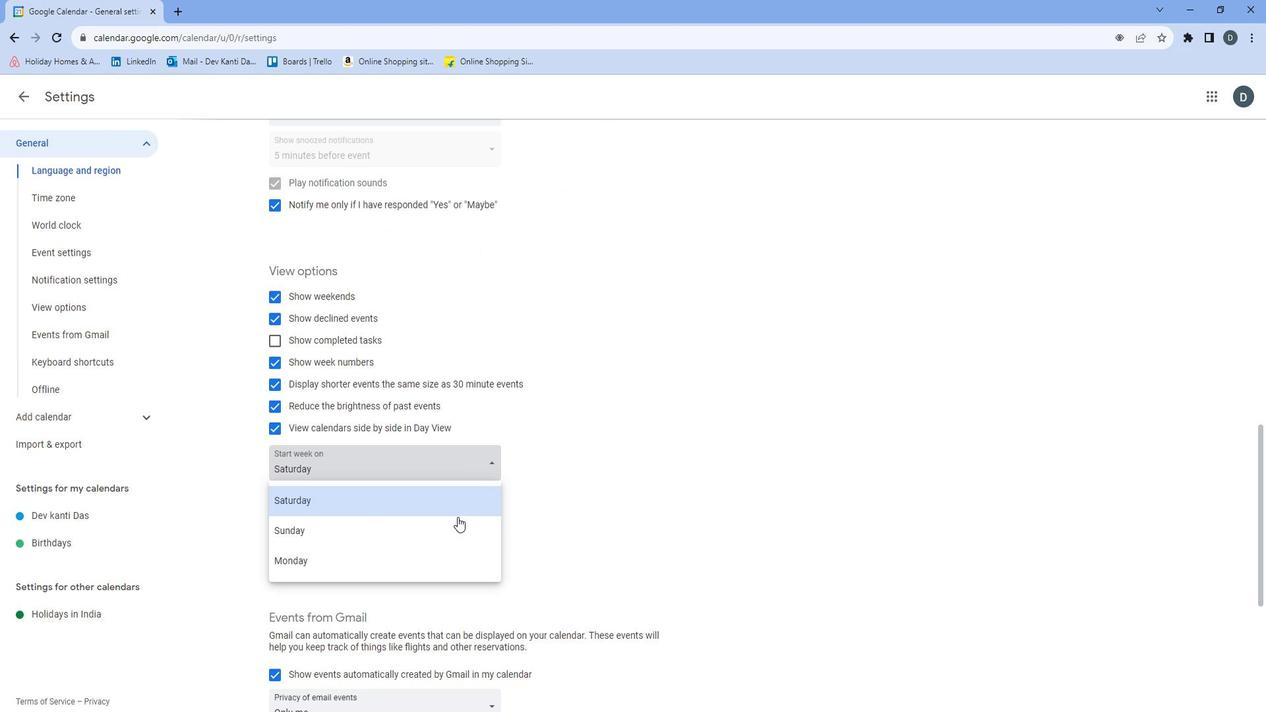 
Action: Mouse pressed left at (471, 511)
Screenshot: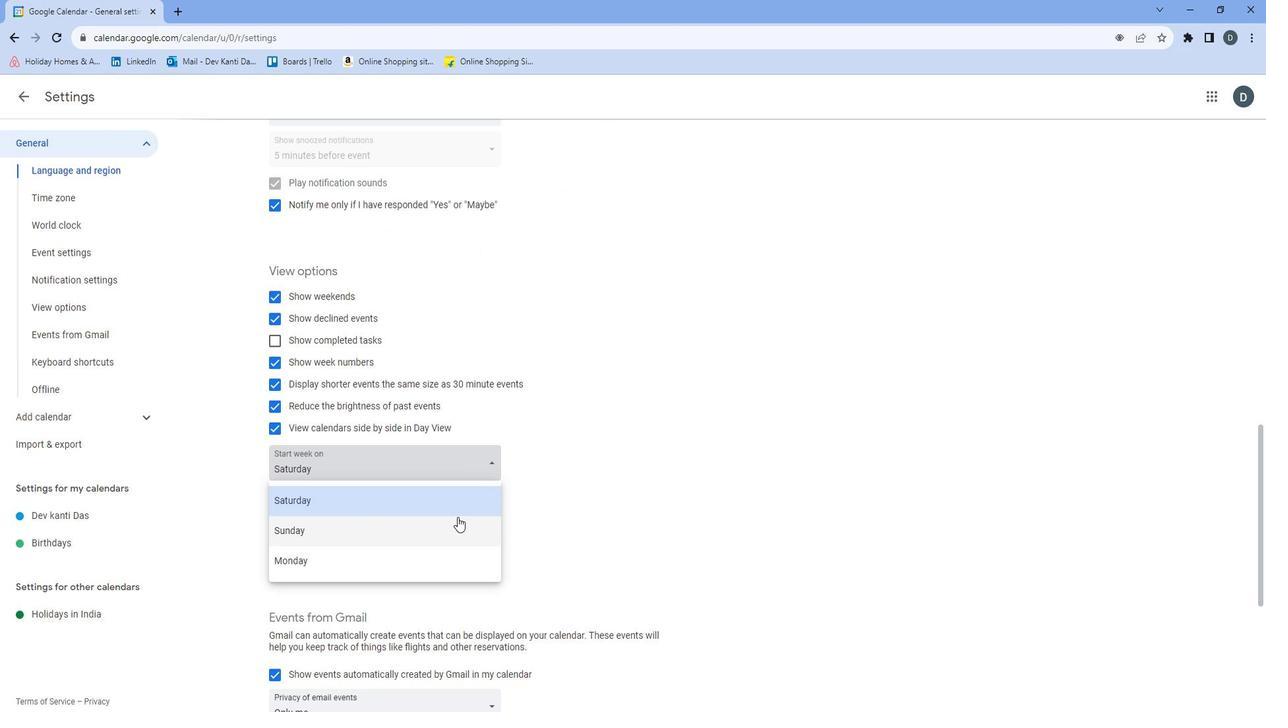
Action: Mouse moved to (603, 499)
Screenshot: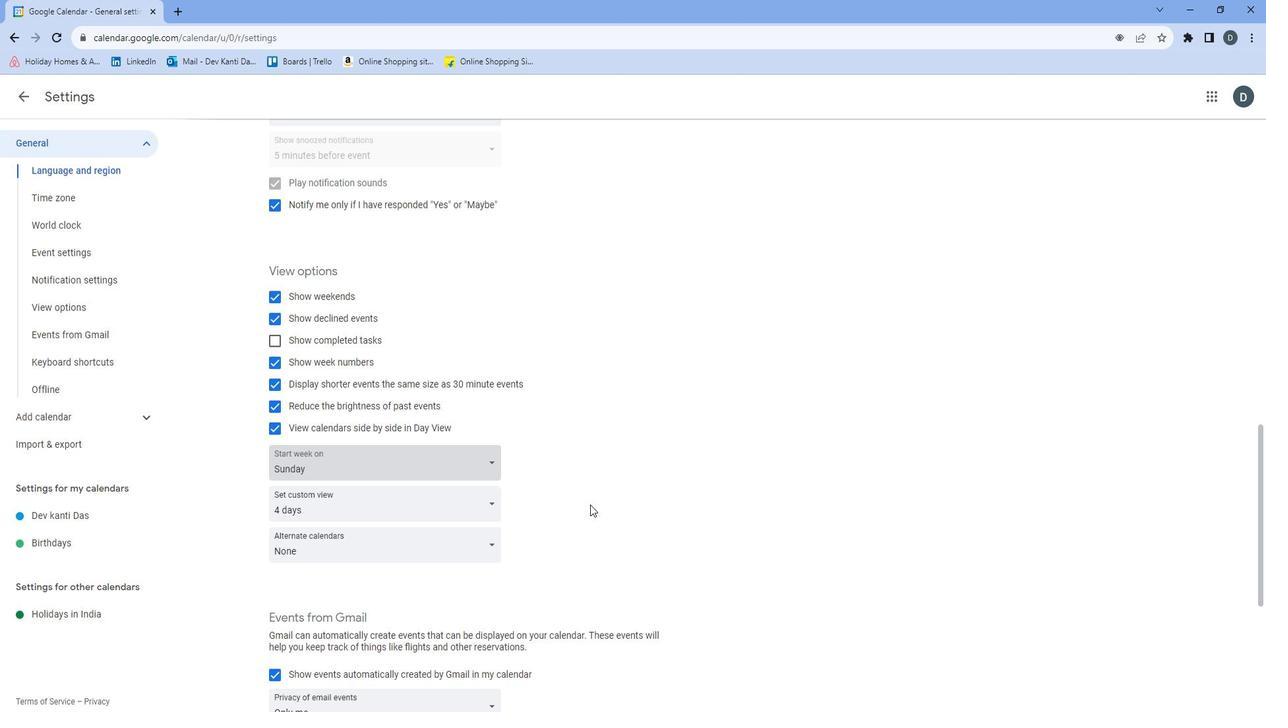 
